 Task: Add Sprouts Cranberry Orange Scone 4 Pack to the cart.
Action: Mouse moved to (17, 88)
Screenshot: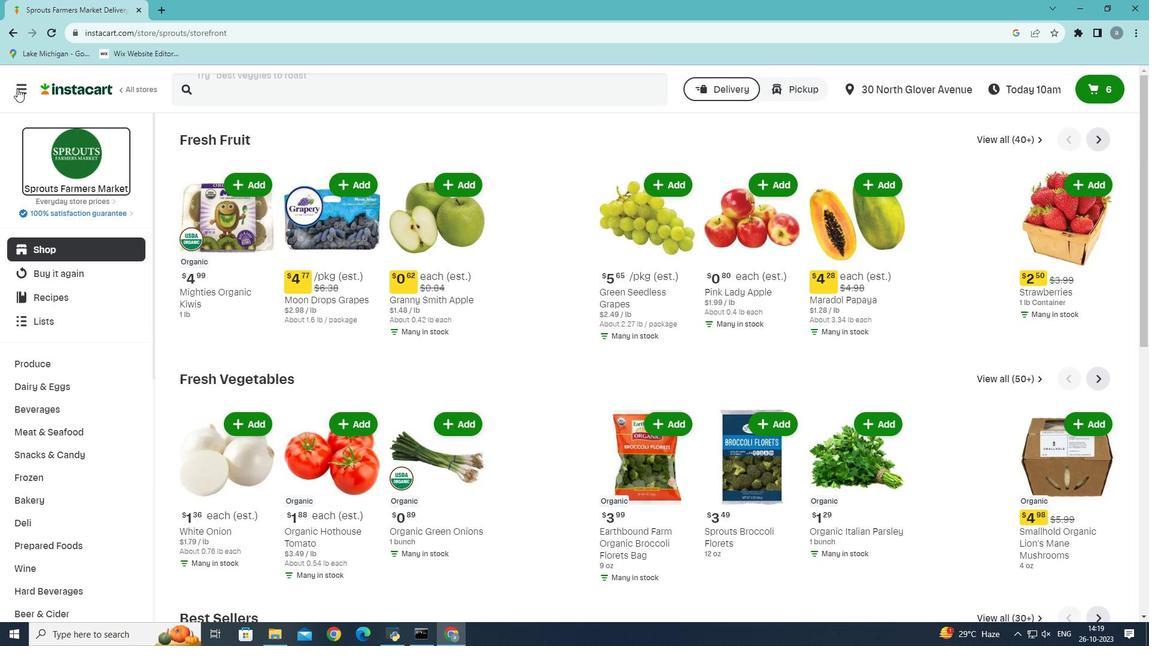 
Action: Mouse pressed left at (17, 88)
Screenshot: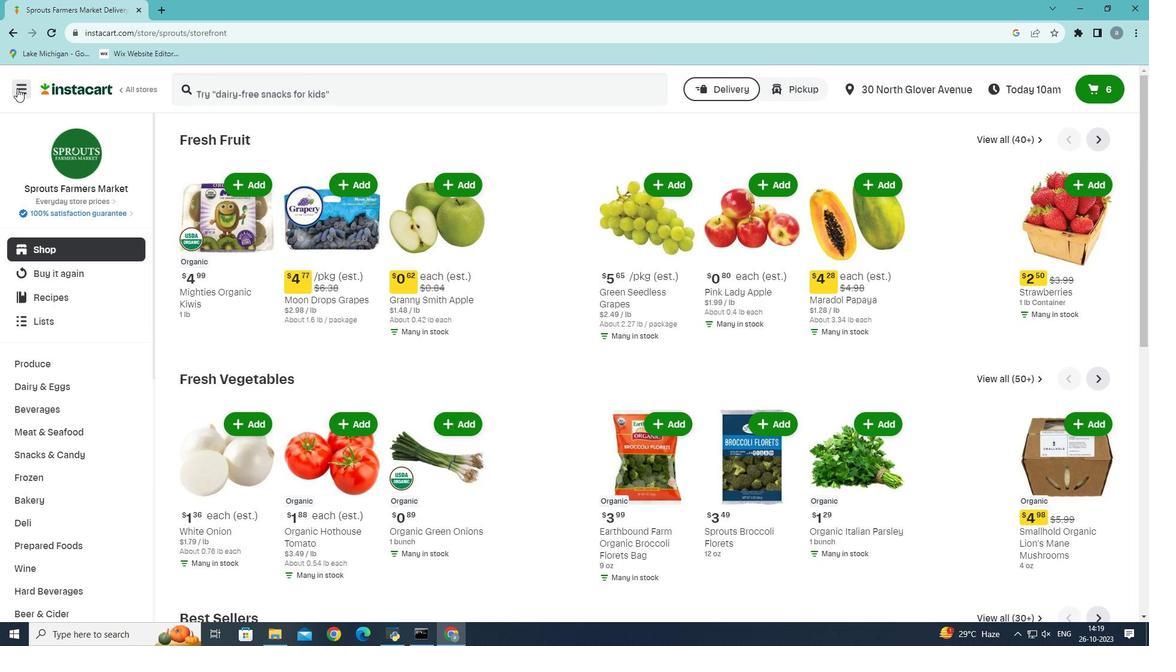 
Action: Mouse moved to (48, 350)
Screenshot: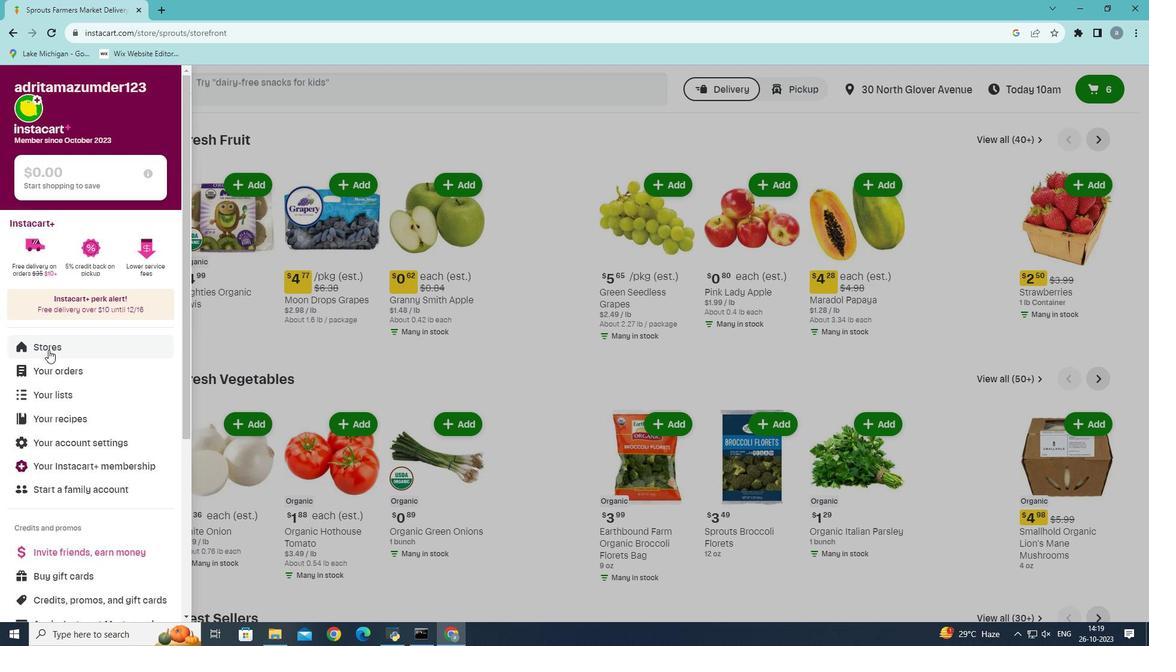 
Action: Mouse pressed left at (48, 350)
Screenshot: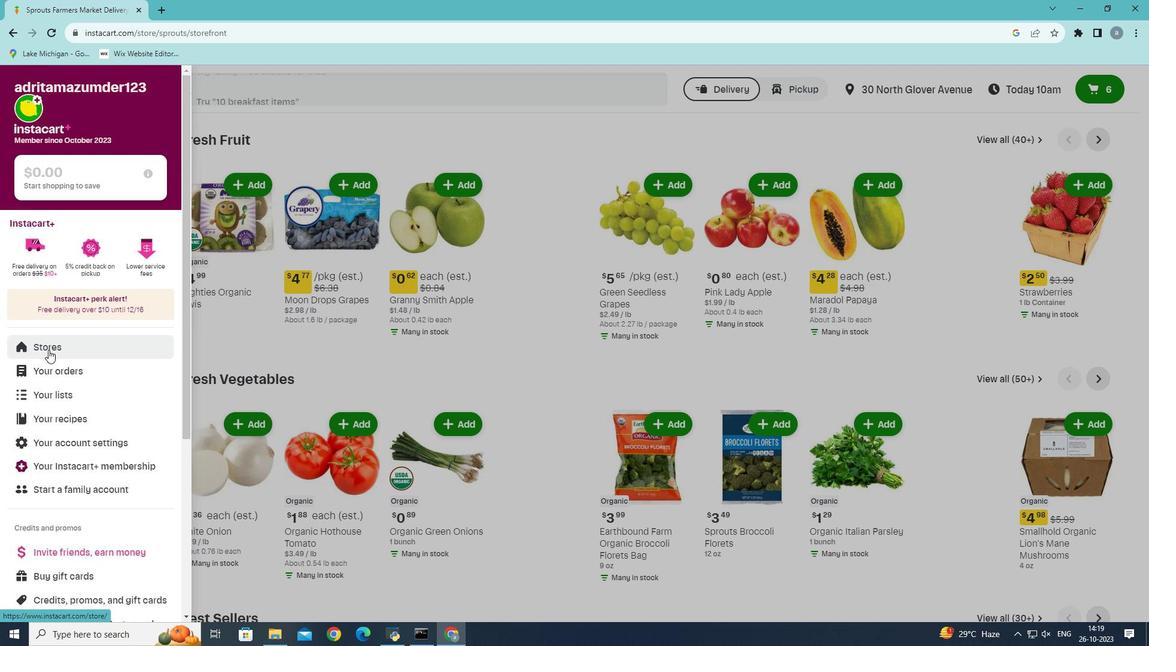 
Action: Mouse moved to (295, 134)
Screenshot: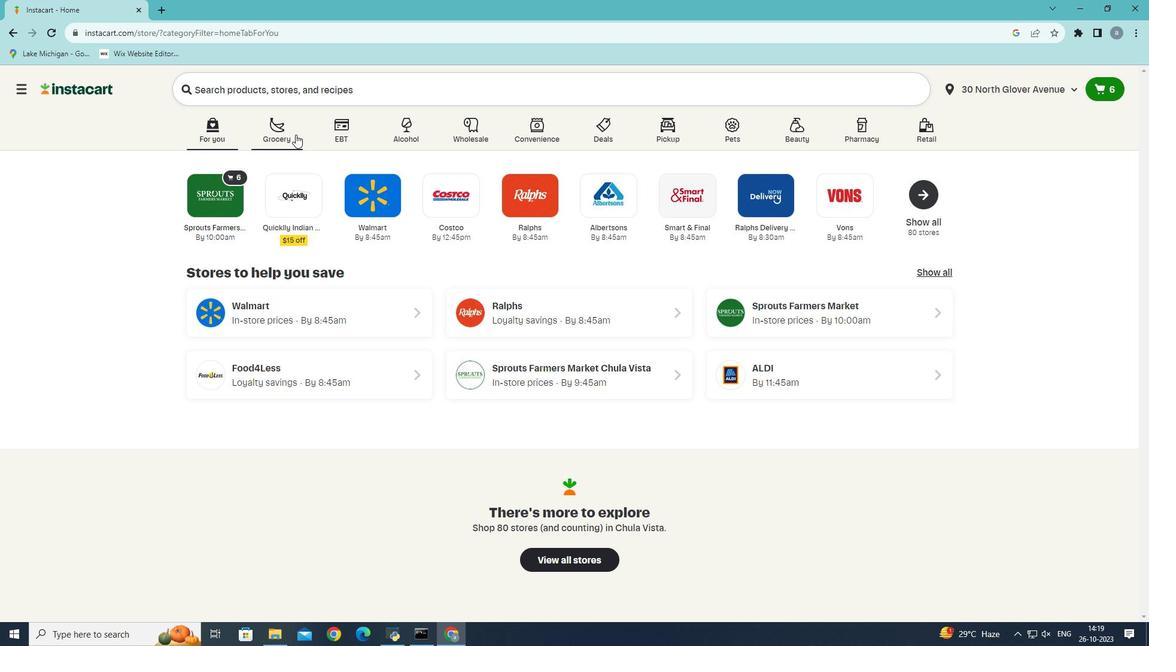 
Action: Mouse pressed left at (295, 134)
Screenshot: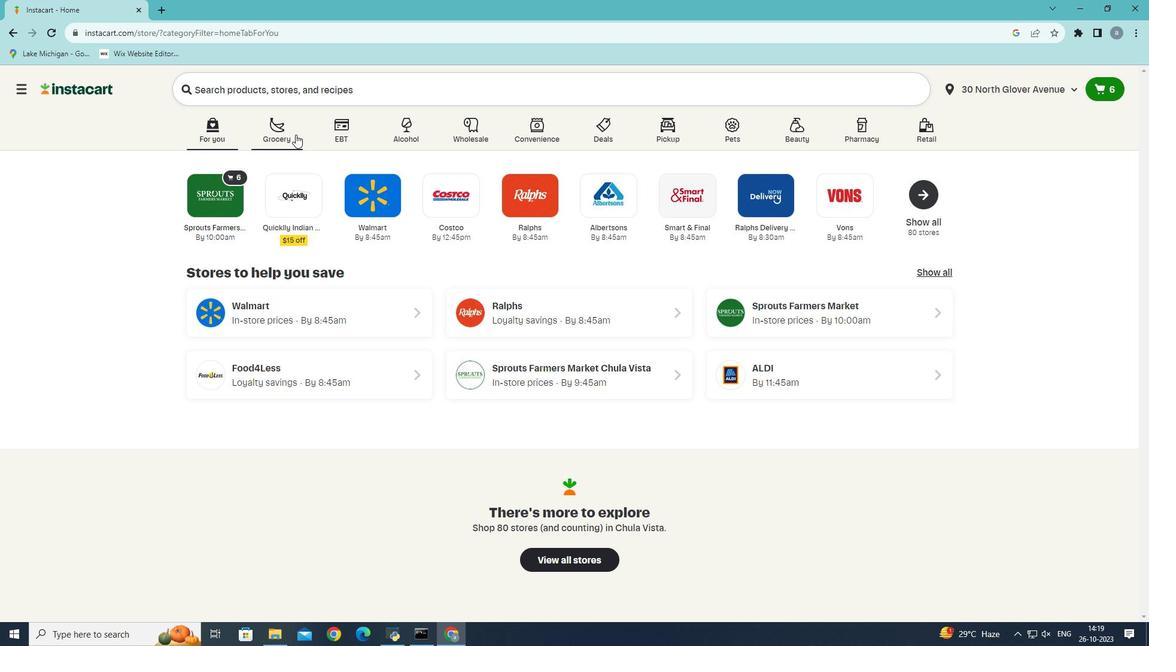 
Action: Mouse moved to (278, 346)
Screenshot: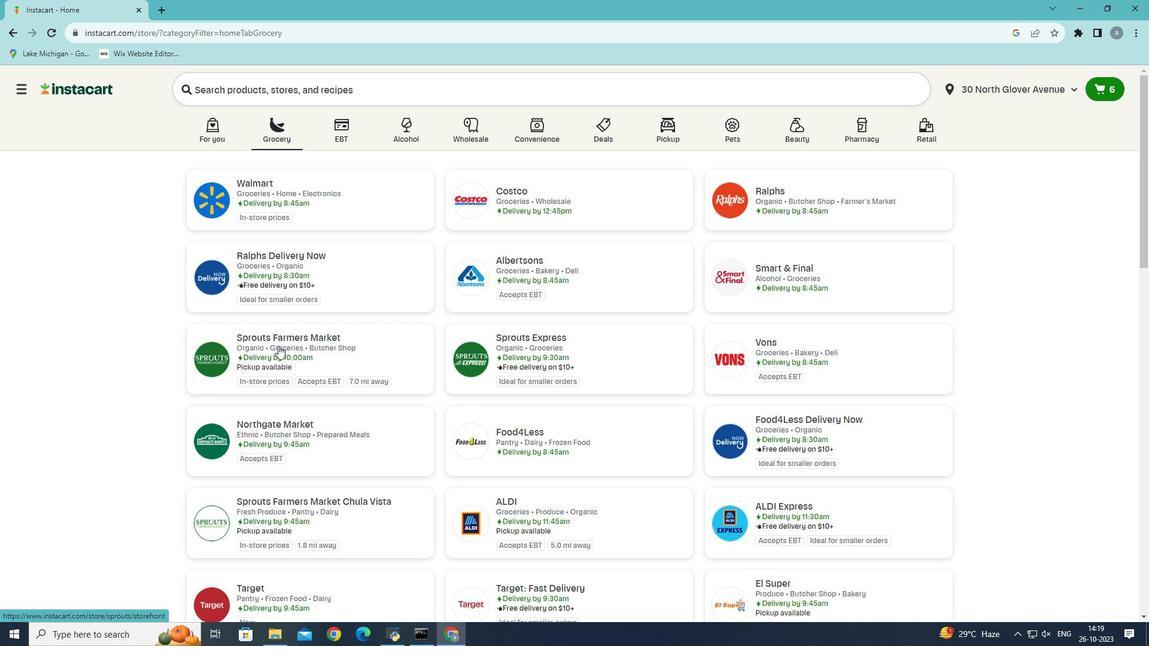 
Action: Mouse pressed left at (278, 346)
Screenshot: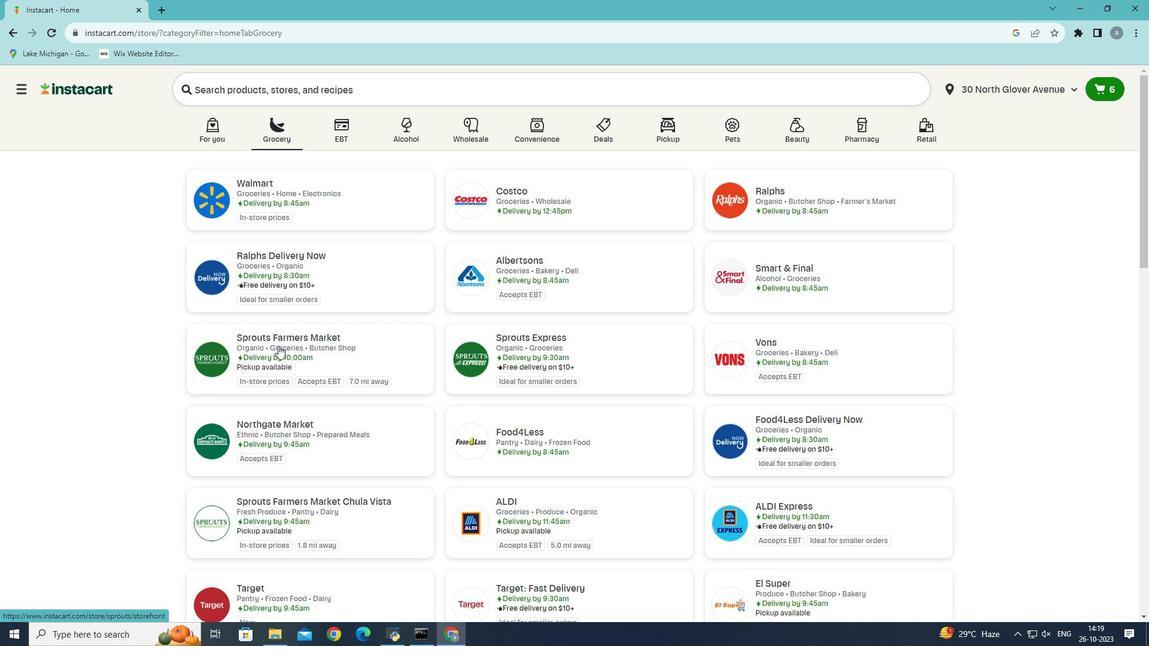 
Action: Mouse moved to (41, 505)
Screenshot: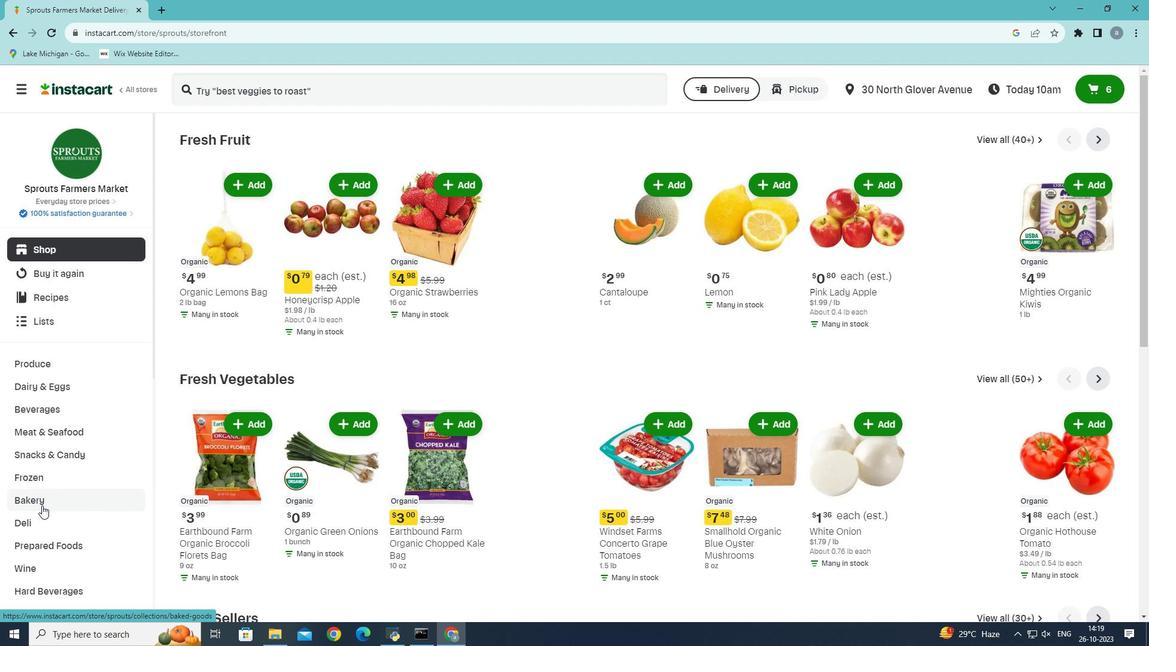 
Action: Mouse pressed left at (41, 505)
Screenshot: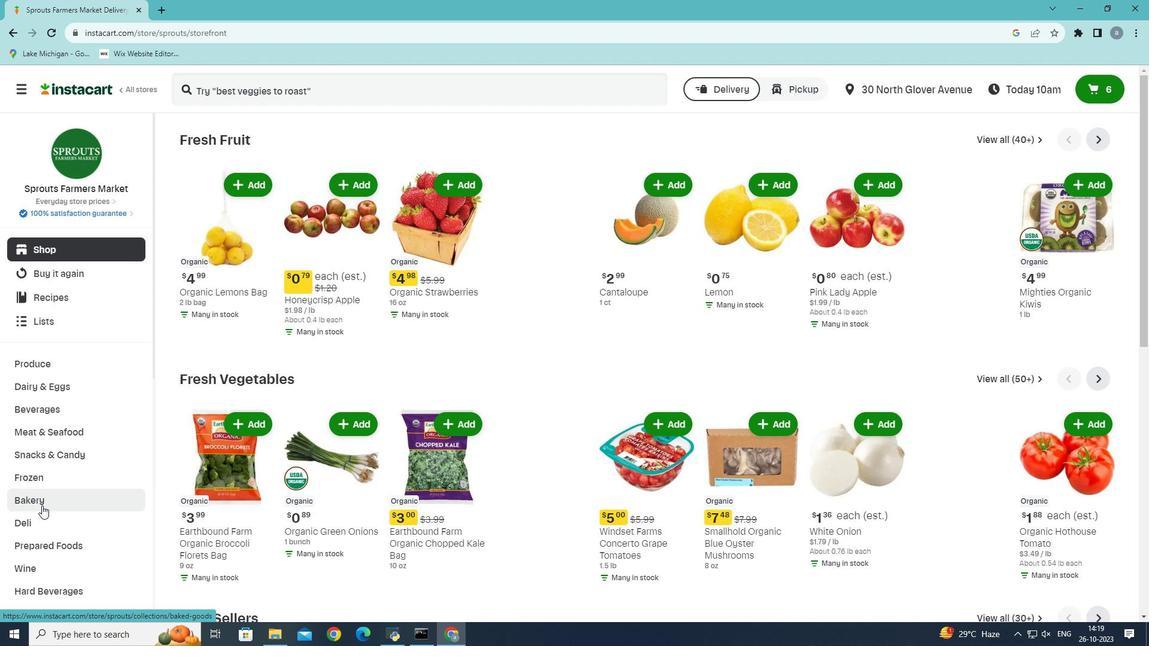 
Action: Mouse moved to (731, 164)
Screenshot: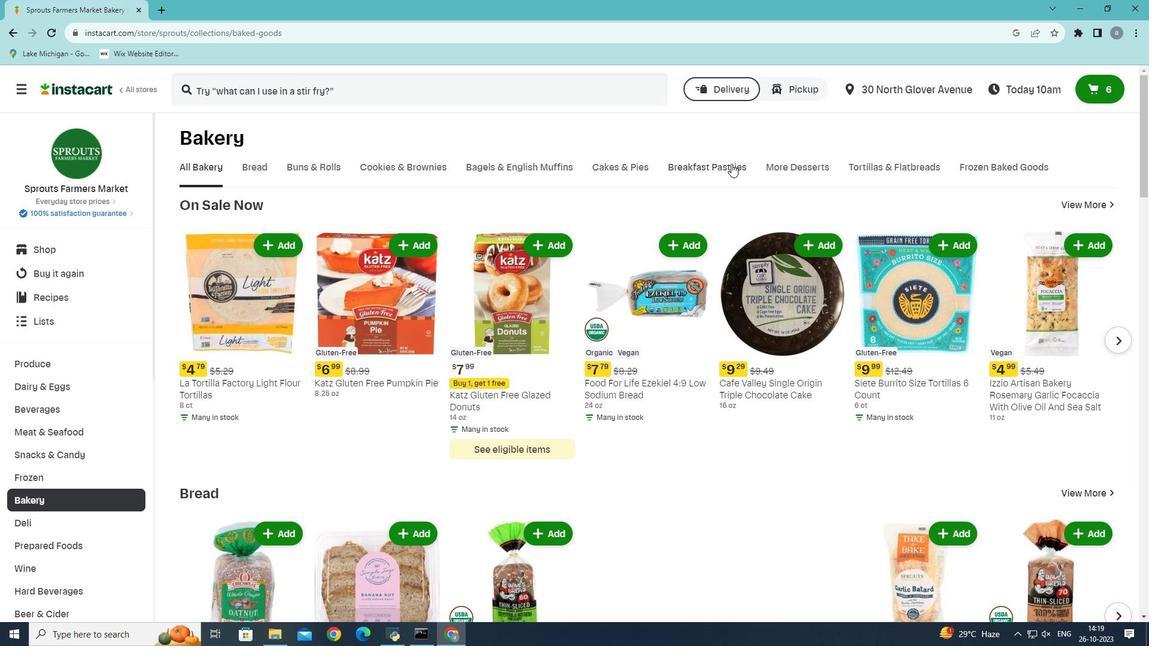 
Action: Mouse pressed left at (731, 164)
Screenshot: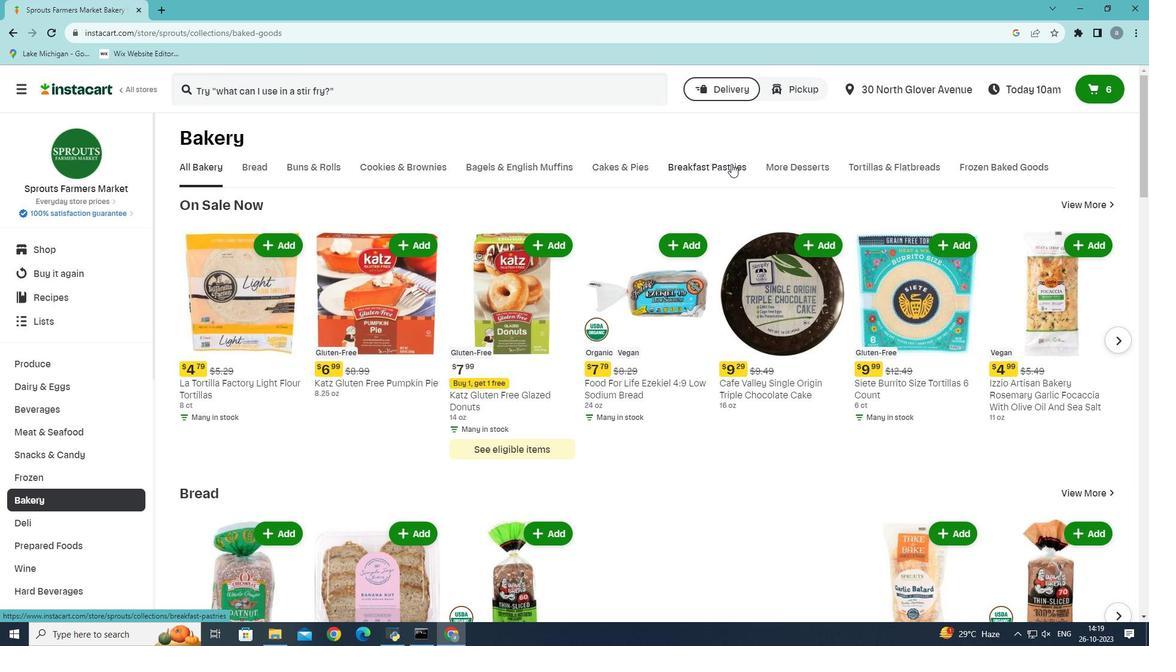 
Action: Mouse moved to (629, 220)
Screenshot: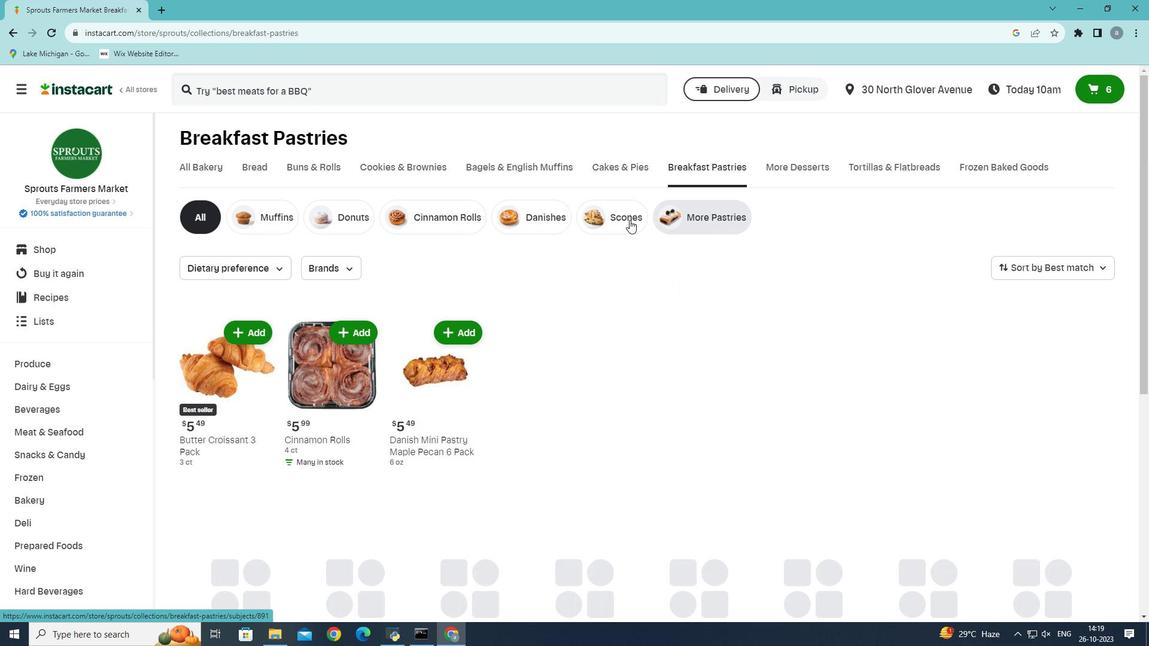 
Action: Mouse pressed left at (629, 220)
Screenshot: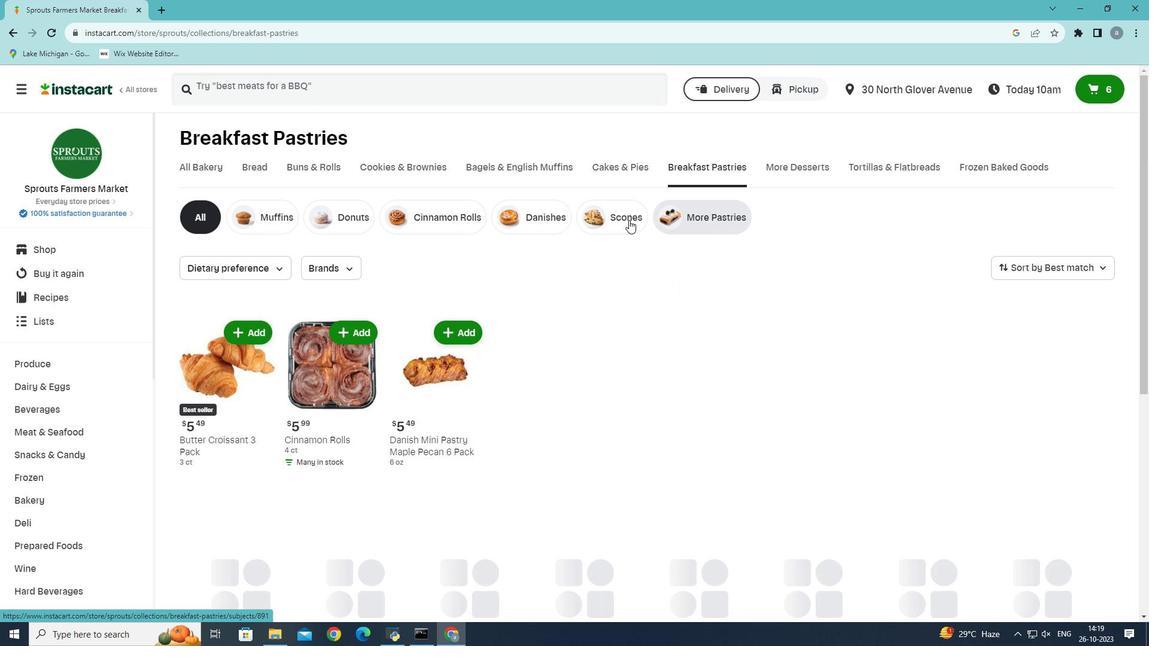 
Action: Mouse moved to (456, 335)
Screenshot: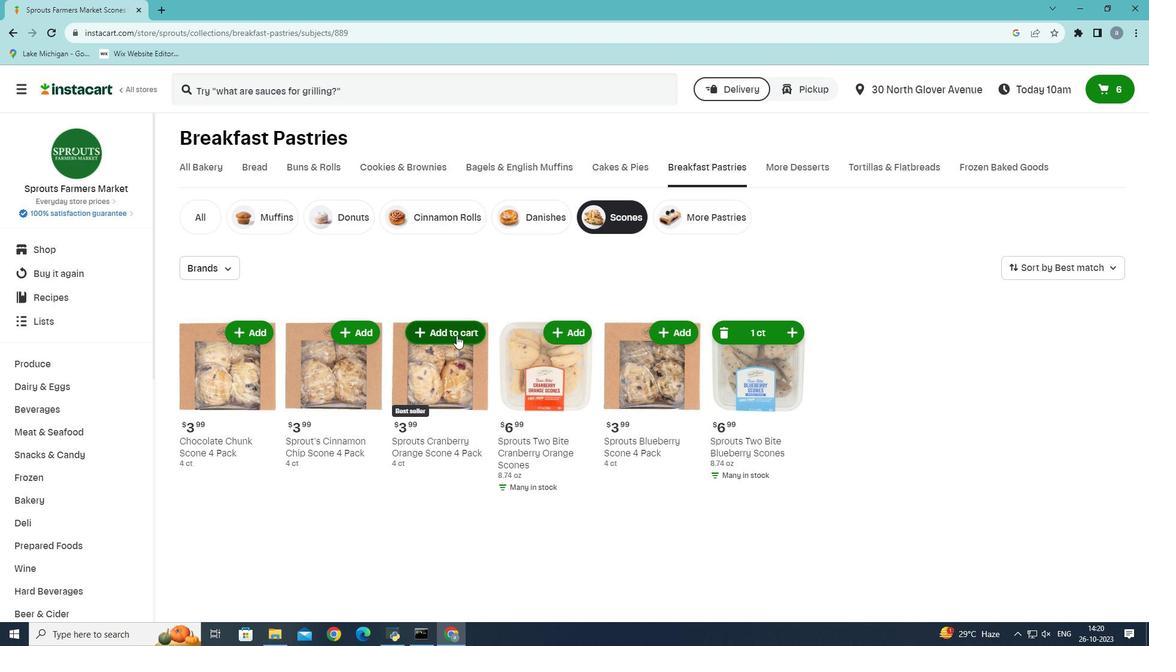 
Action: Mouse pressed left at (456, 335)
Screenshot: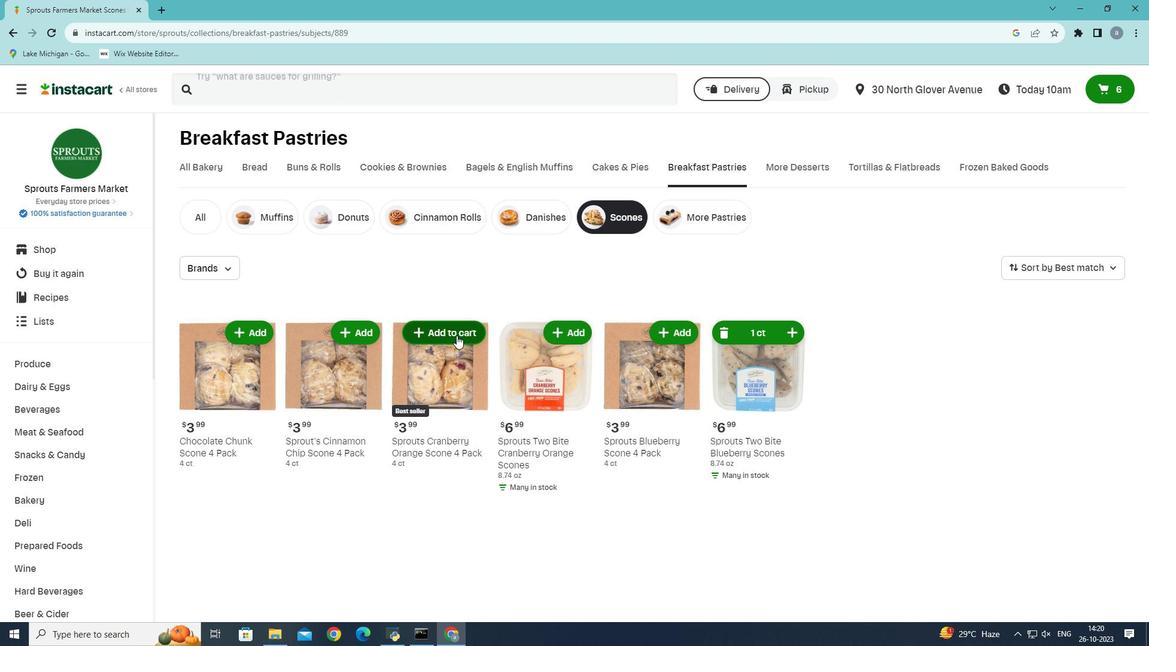 
